 Task: Look for products from Daisy only.
Action: Mouse pressed left at (10, 110)
Screenshot: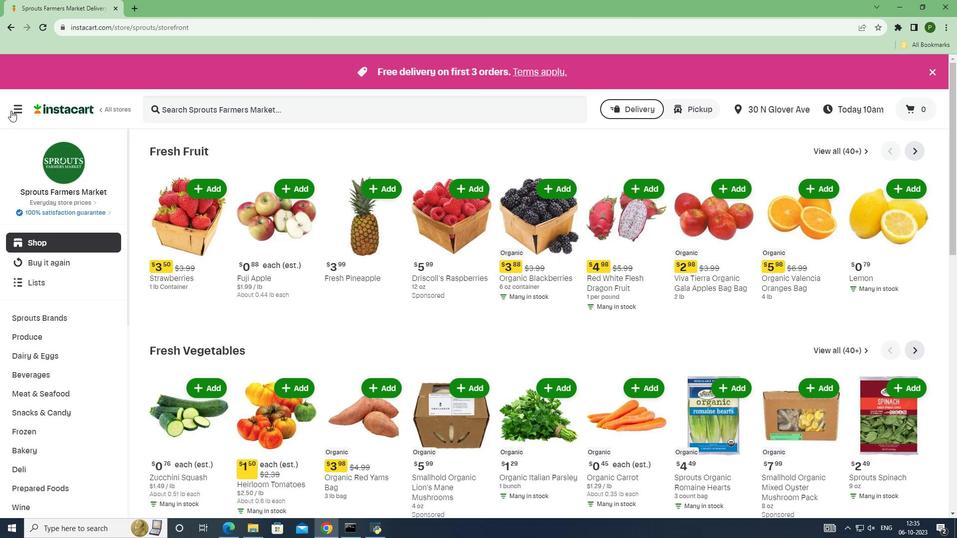 
Action: Mouse moved to (39, 274)
Screenshot: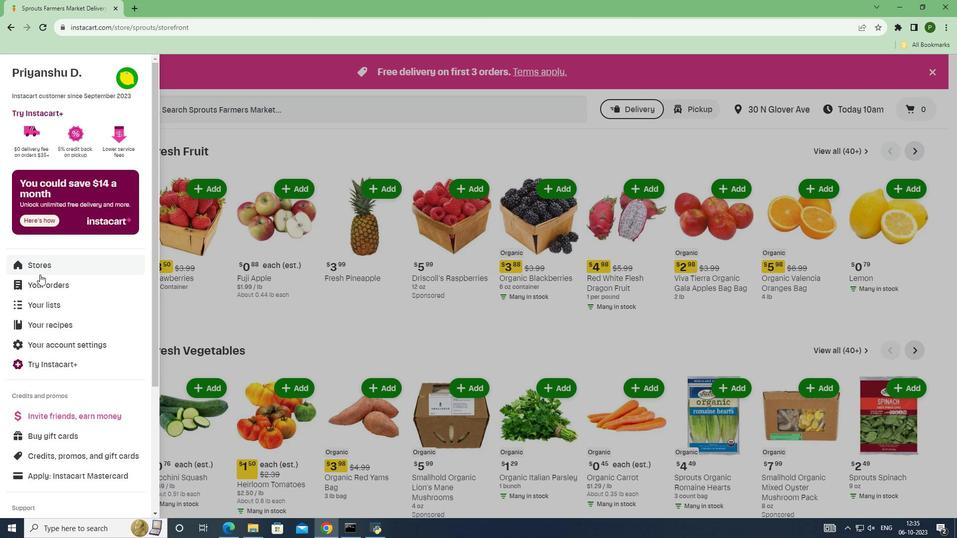 
Action: Mouse pressed left at (39, 274)
Screenshot: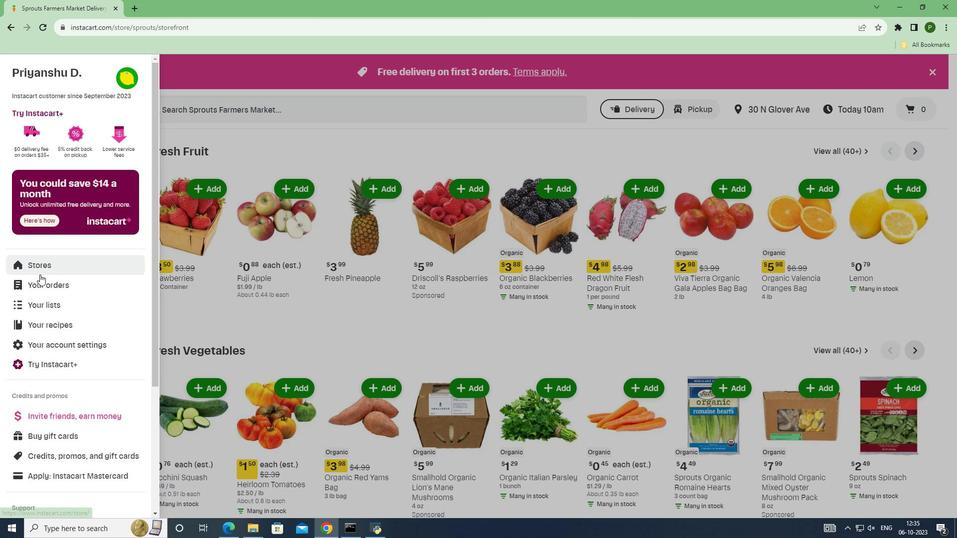 
Action: Mouse moved to (222, 116)
Screenshot: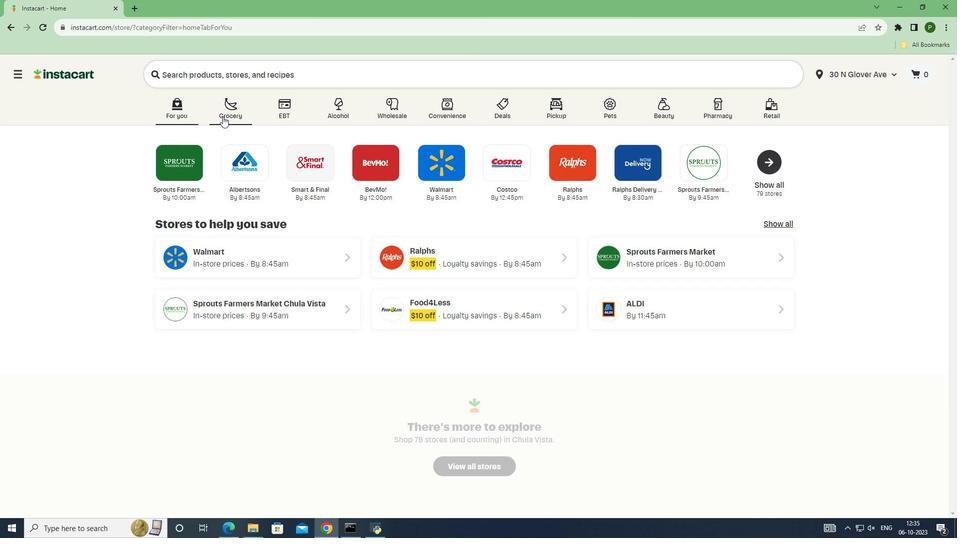 
Action: Mouse pressed left at (222, 116)
Screenshot: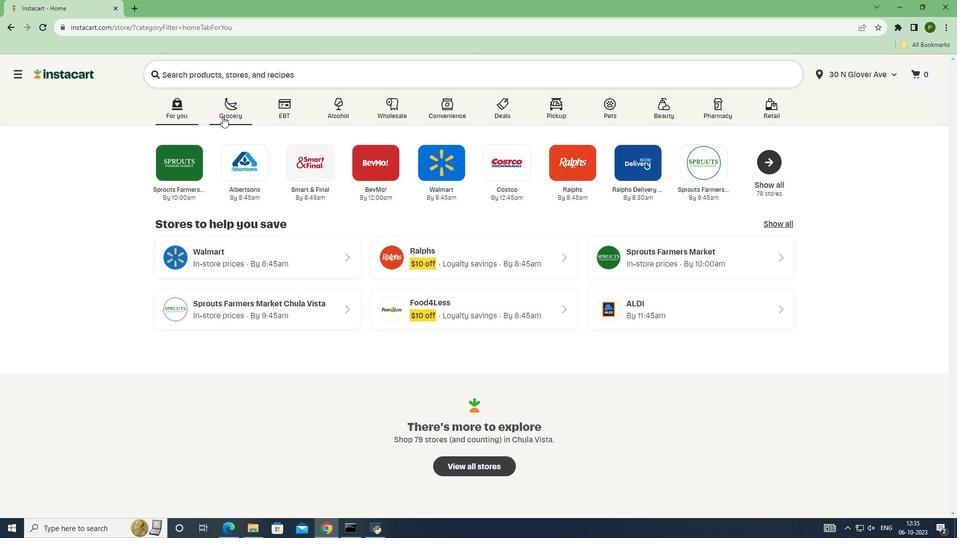 
Action: Mouse moved to (609, 231)
Screenshot: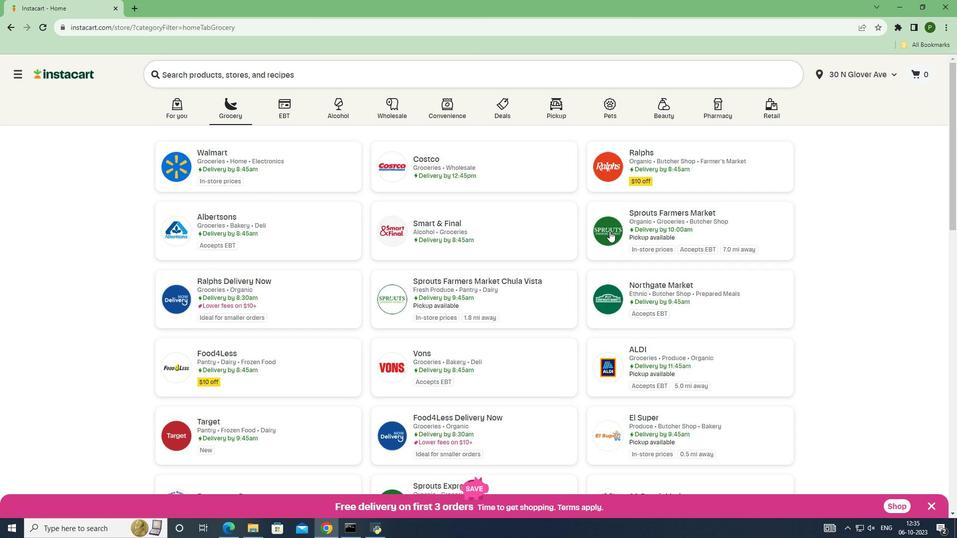 
Action: Mouse pressed left at (609, 231)
Screenshot: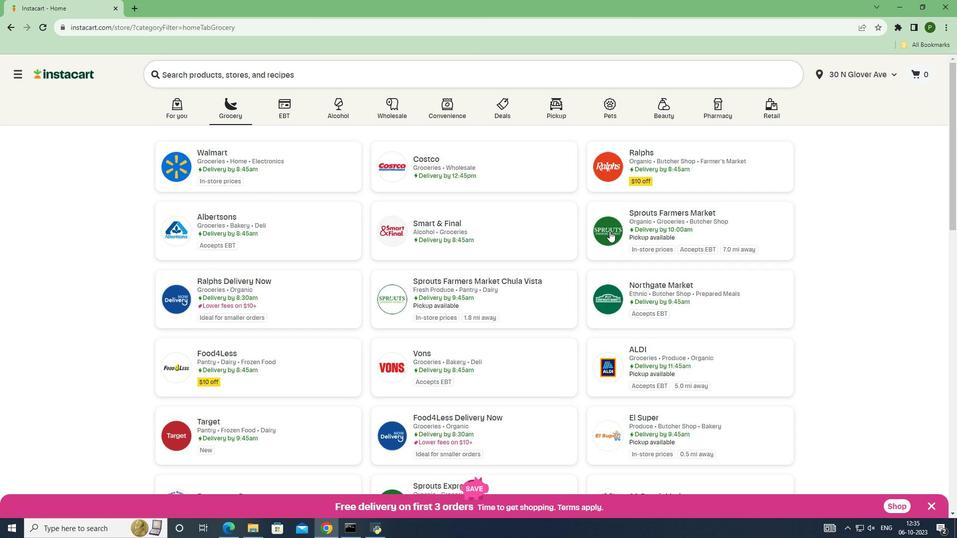 
Action: Mouse moved to (59, 358)
Screenshot: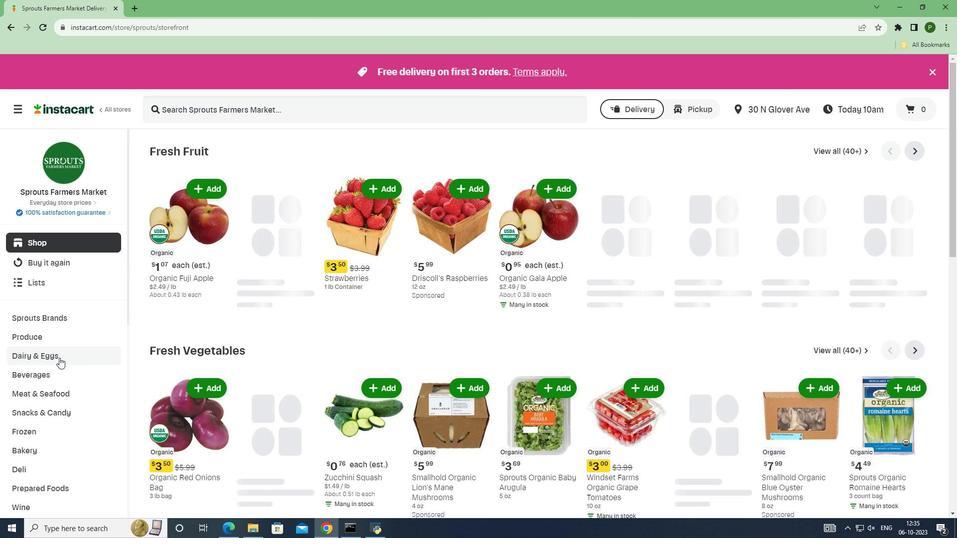 
Action: Mouse pressed left at (59, 358)
Screenshot: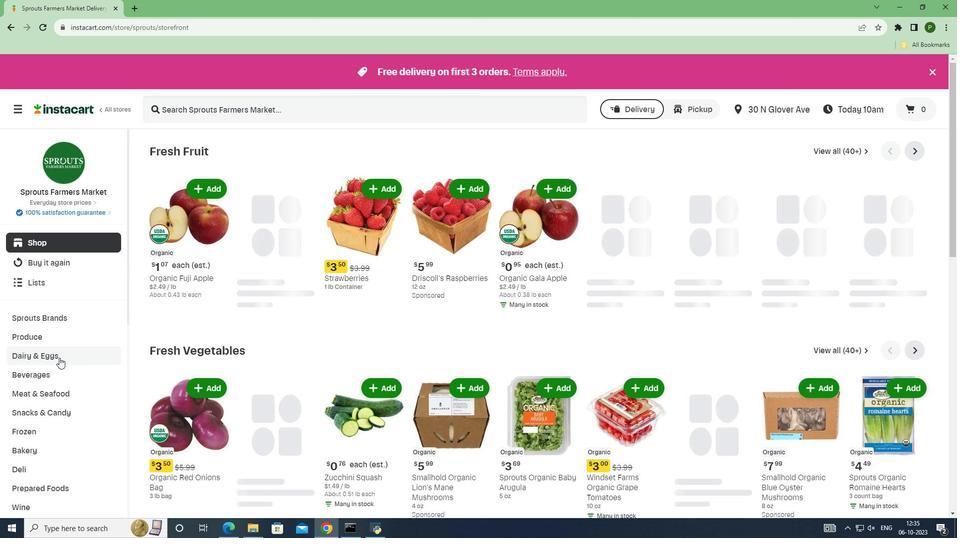 
Action: Mouse moved to (59, 358)
Screenshot: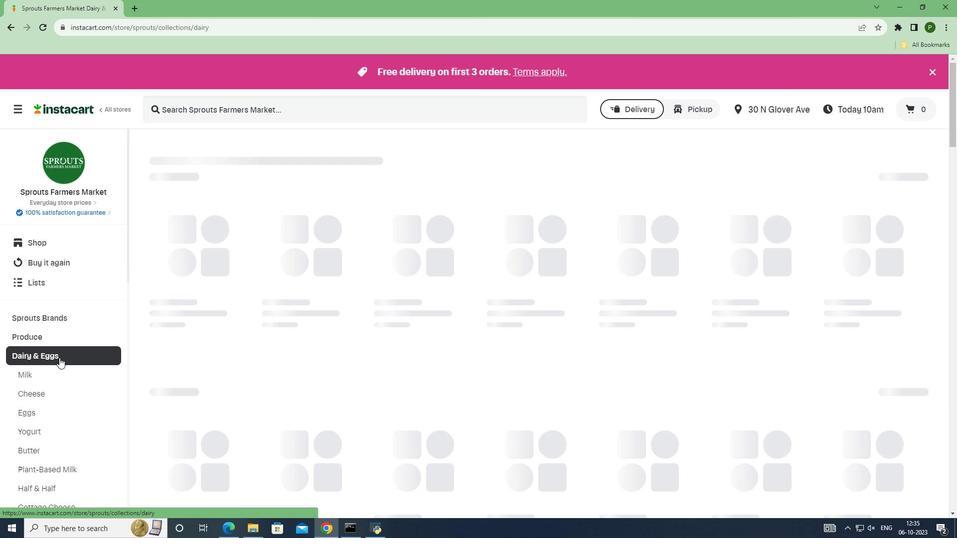 
Action: Mouse scrolled (59, 357) with delta (0, 0)
Screenshot: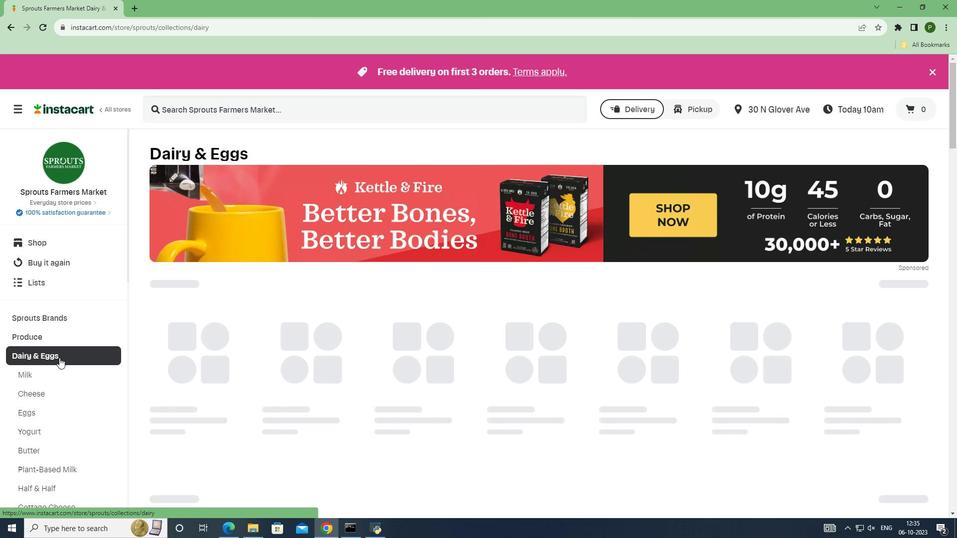 
Action: Mouse moved to (48, 345)
Screenshot: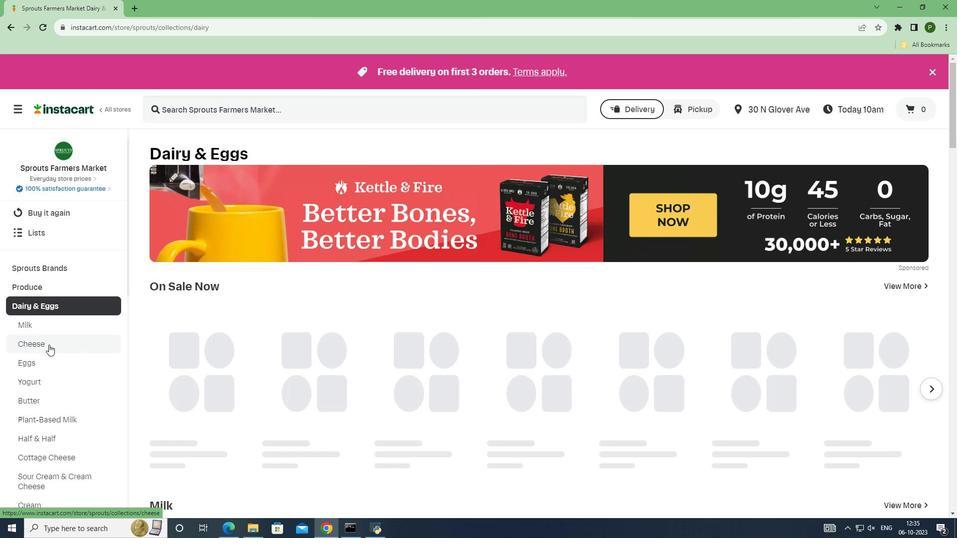 
Action: Mouse pressed left at (48, 345)
Screenshot: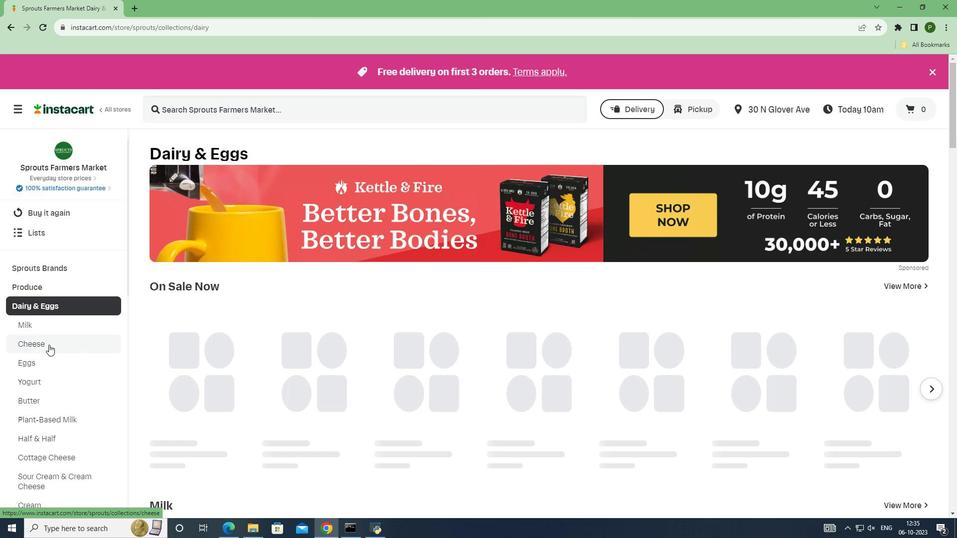 
Action: Mouse moved to (308, 350)
Screenshot: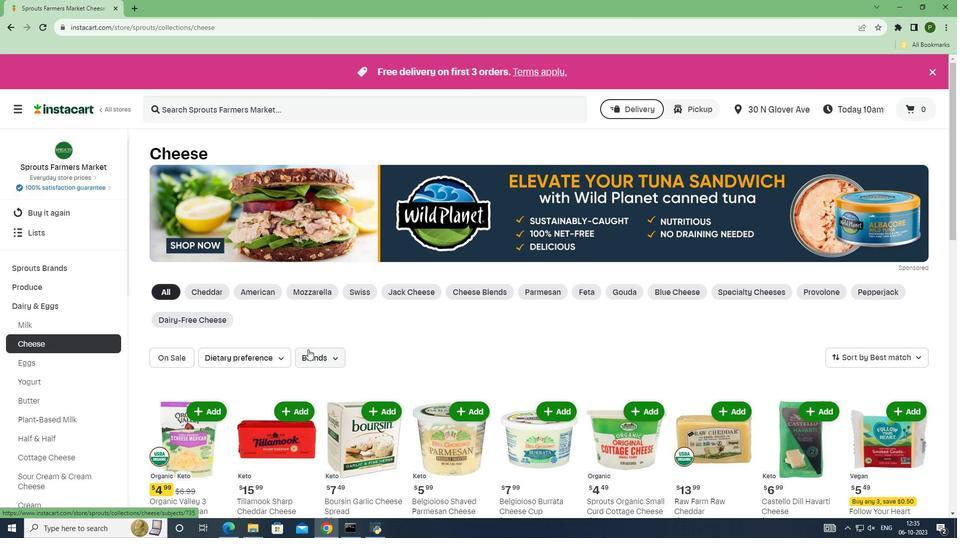 
Action: Mouse pressed left at (308, 350)
Screenshot: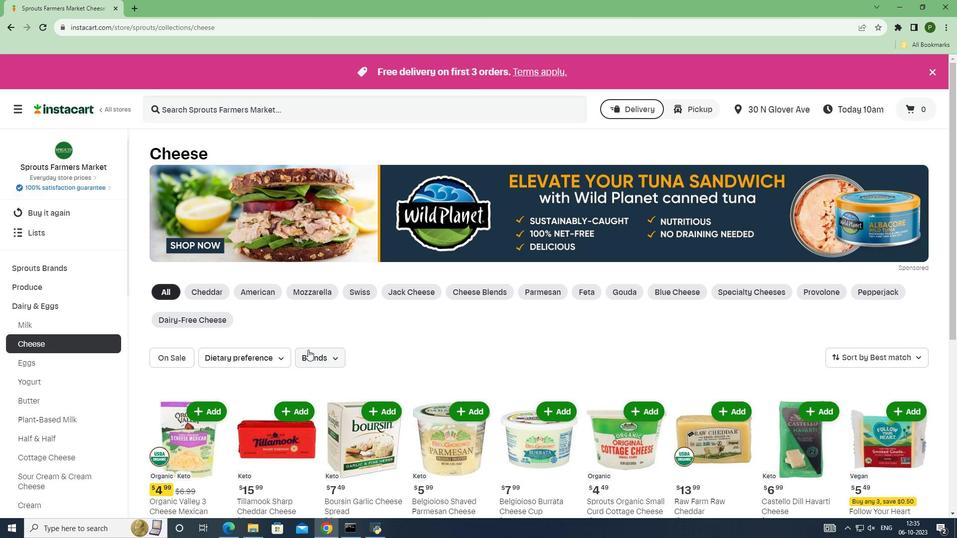 
Action: Mouse scrolled (308, 349) with delta (0, 0)
Screenshot: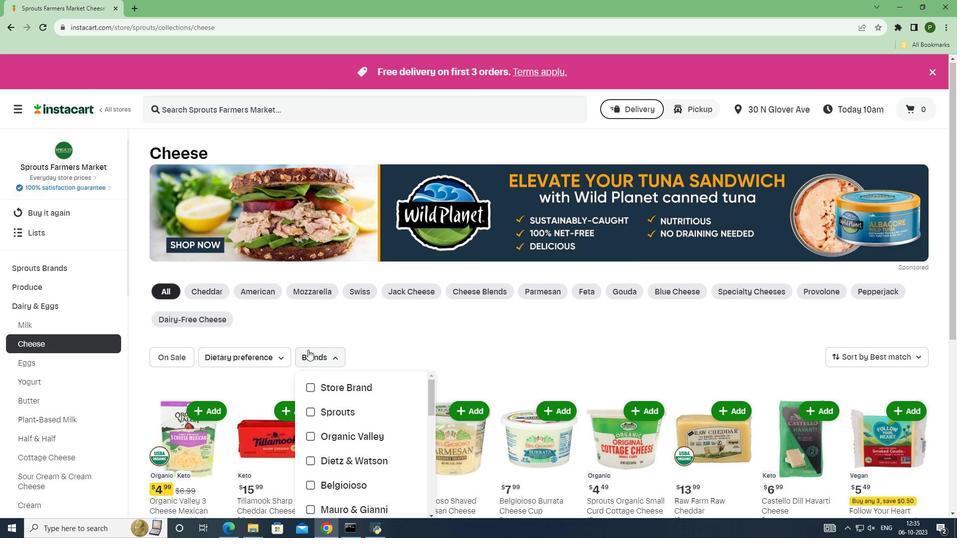
Action: Mouse scrolled (308, 349) with delta (0, 0)
Screenshot: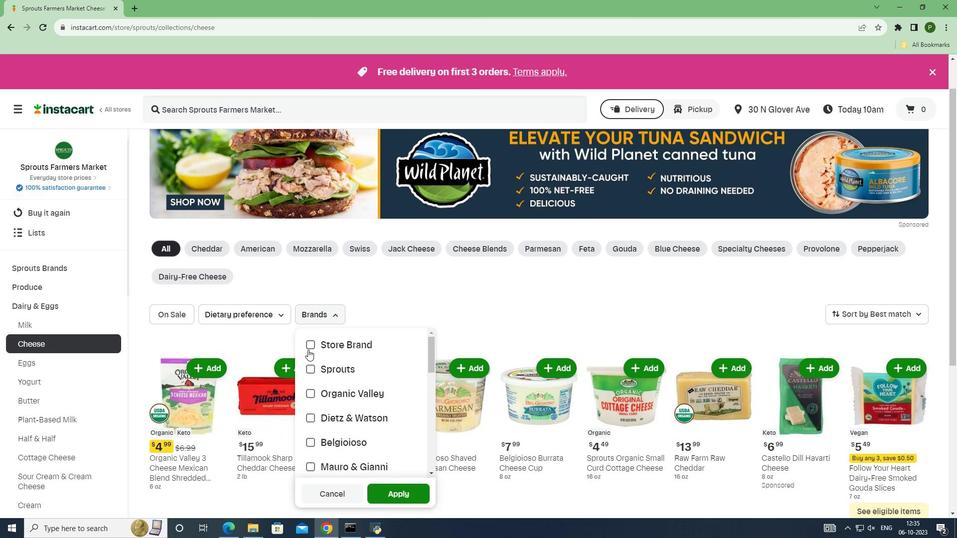 
Action: Mouse moved to (332, 343)
Screenshot: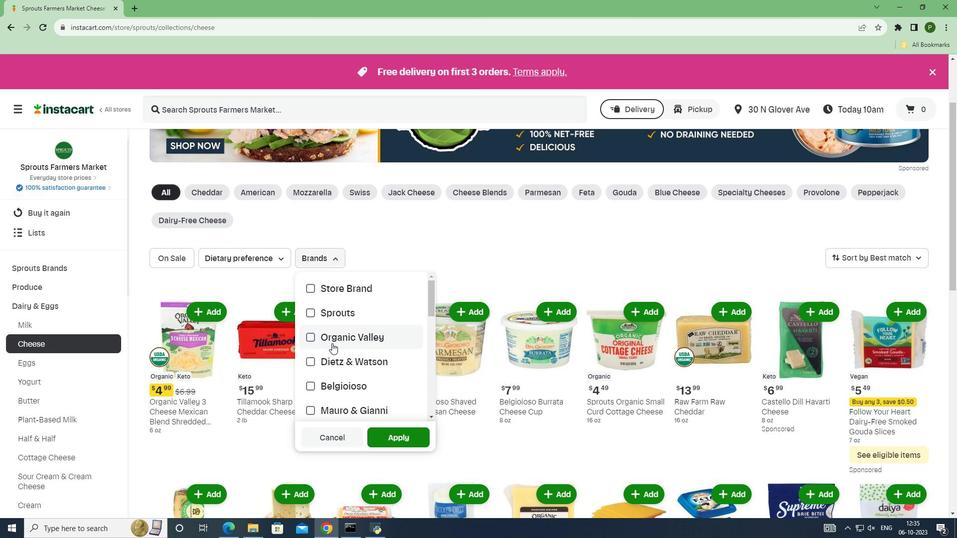 
Action: Mouse scrolled (332, 343) with delta (0, 0)
Screenshot: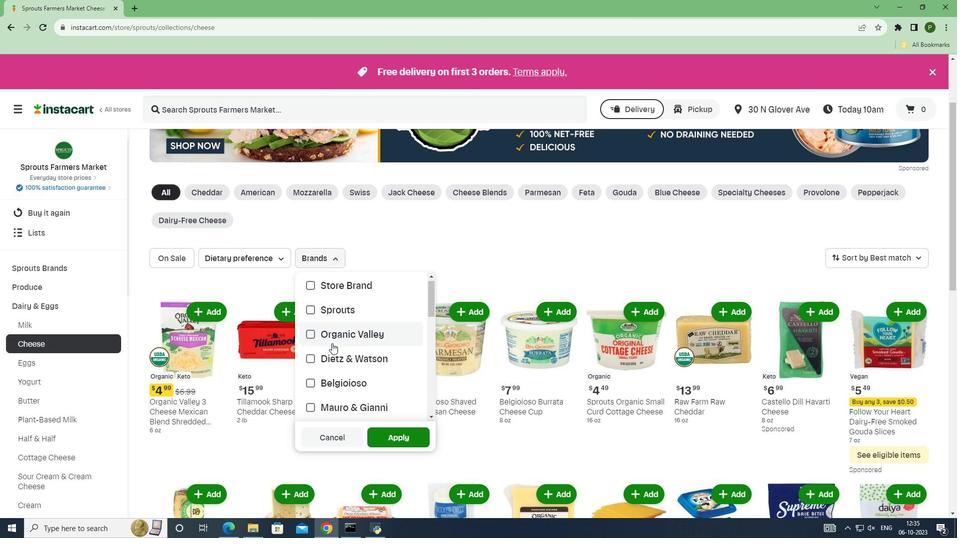 
Action: Mouse scrolled (332, 343) with delta (0, 0)
Screenshot: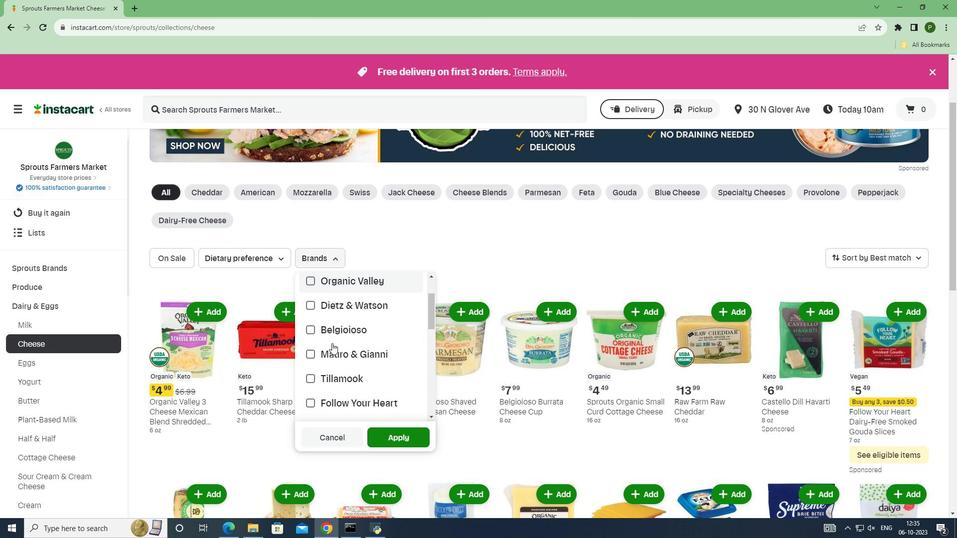 
Action: Mouse scrolled (332, 343) with delta (0, 0)
Screenshot: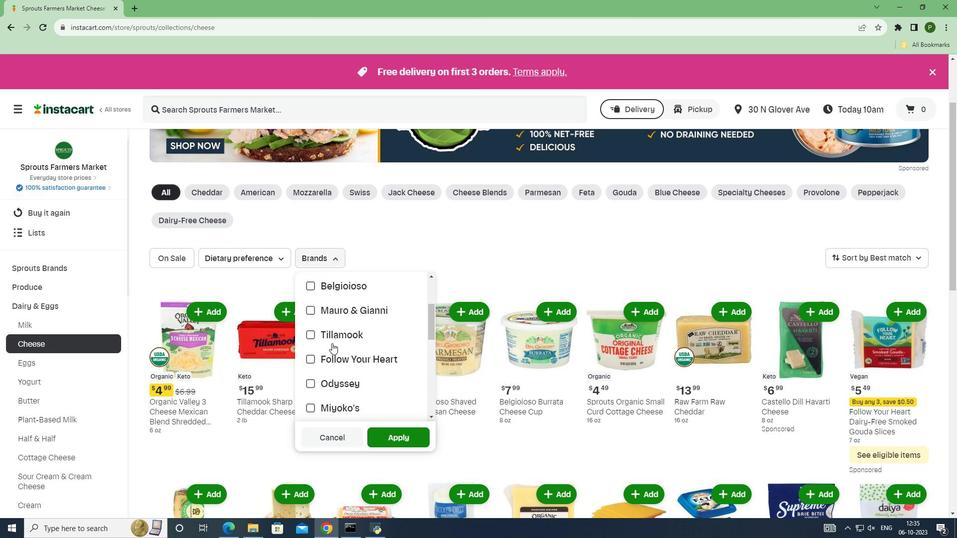 
Action: Mouse scrolled (332, 343) with delta (0, 0)
Screenshot: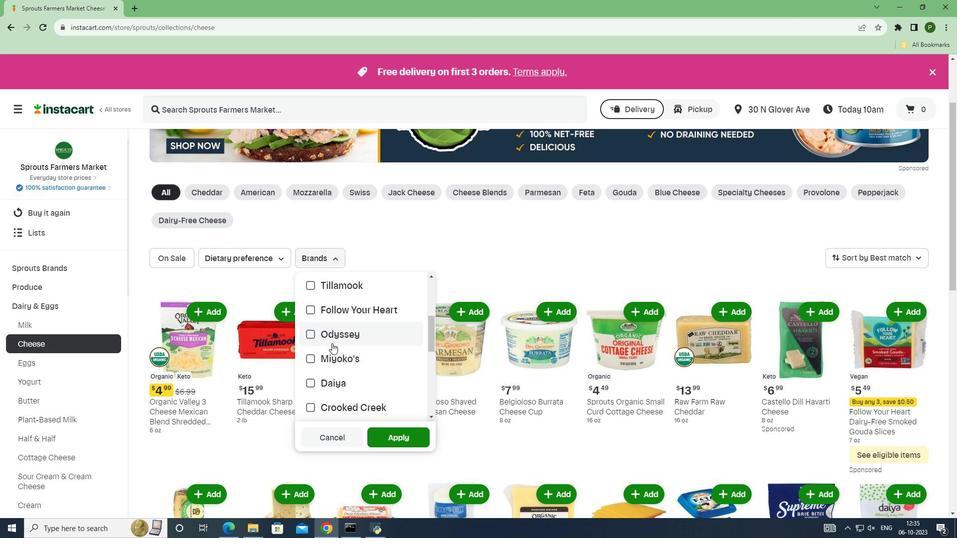 
Action: Mouse moved to (333, 340)
Screenshot: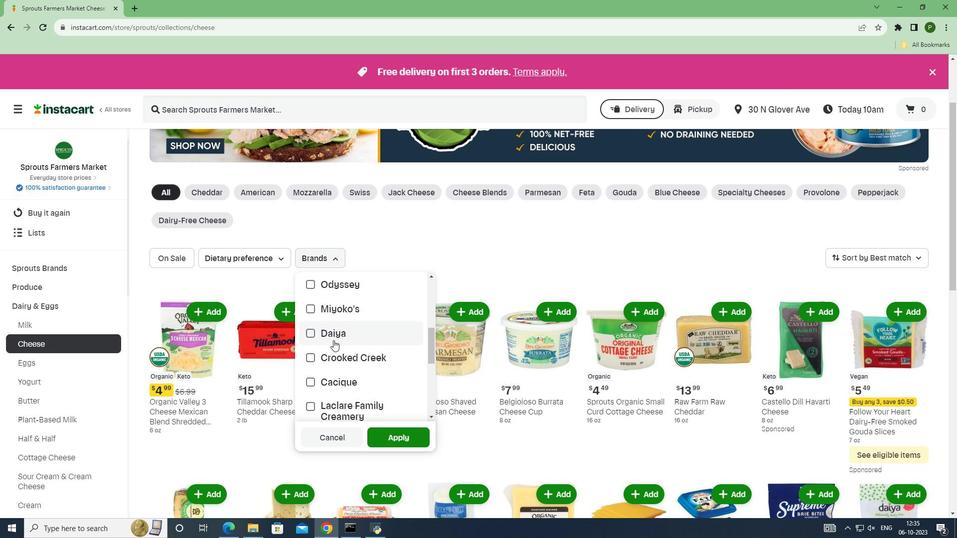 
Action: Mouse scrolled (333, 340) with delta (0, 0)
Screenshot: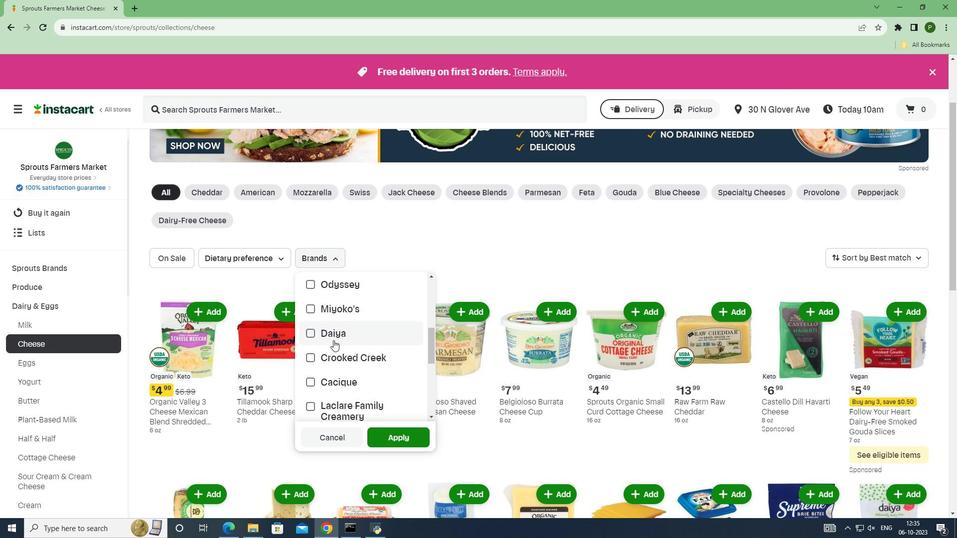 
Action: Mouse scrolled (333, 340) with delta (0, 0)
Screenshot: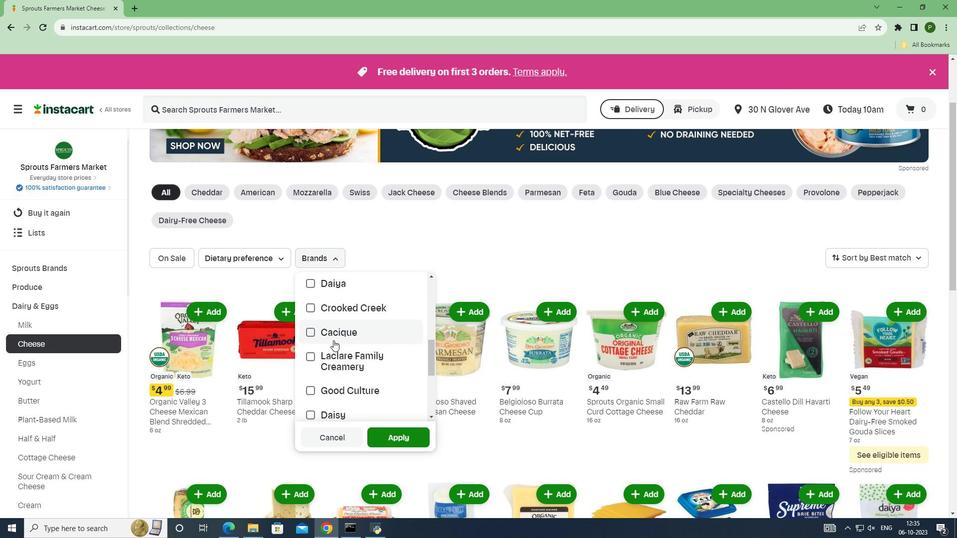 
Action: Mouse scrolled (333, 340) with delta (0, 0)
Screenshot: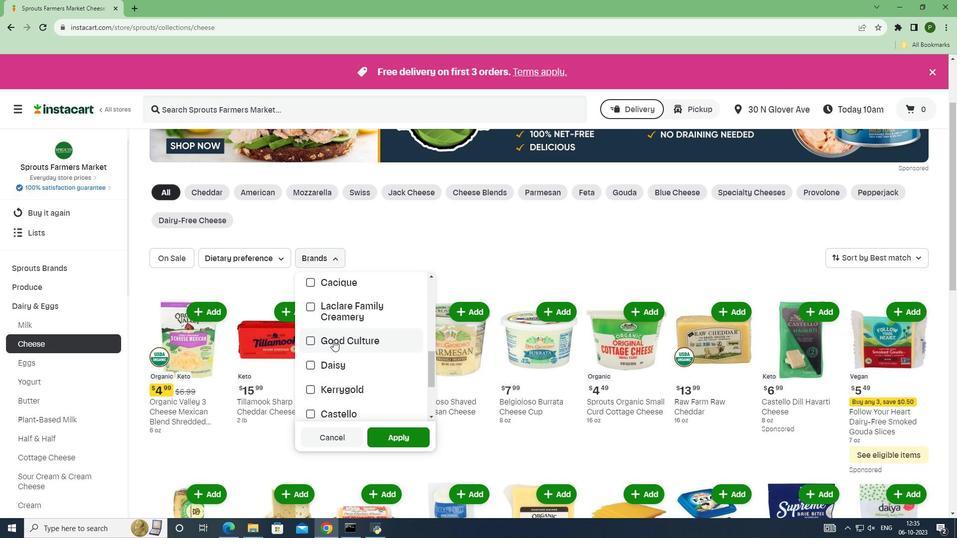 
Action: Mouse moved to (328, 318)
Screenshot: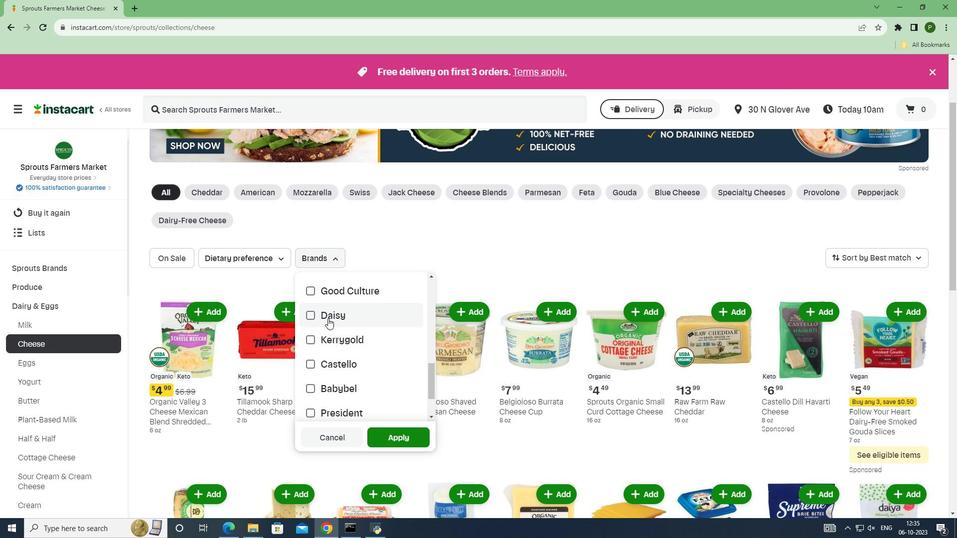
Action: Mouse pressed left at (328, 318)
Screenshot: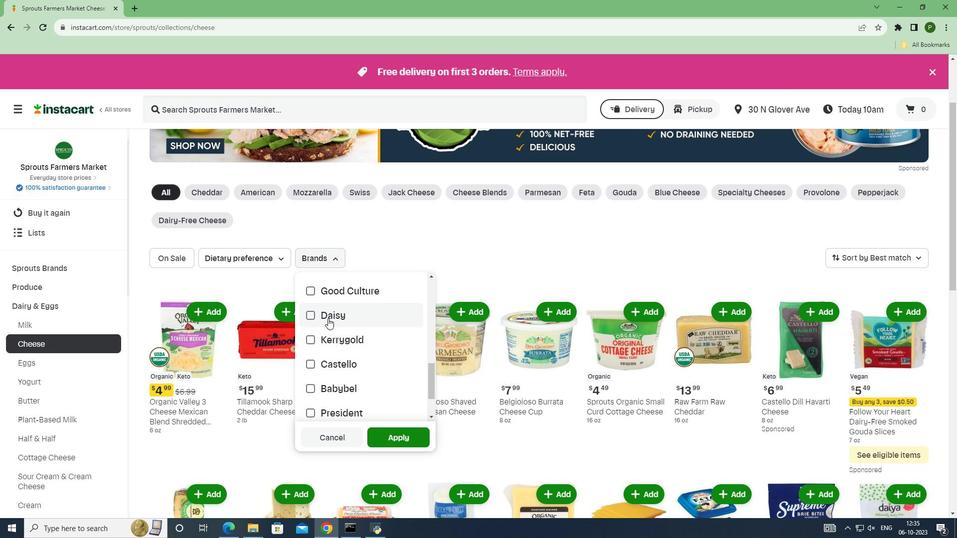 
Action: Mouse moved to (380, 434)
Screenshot: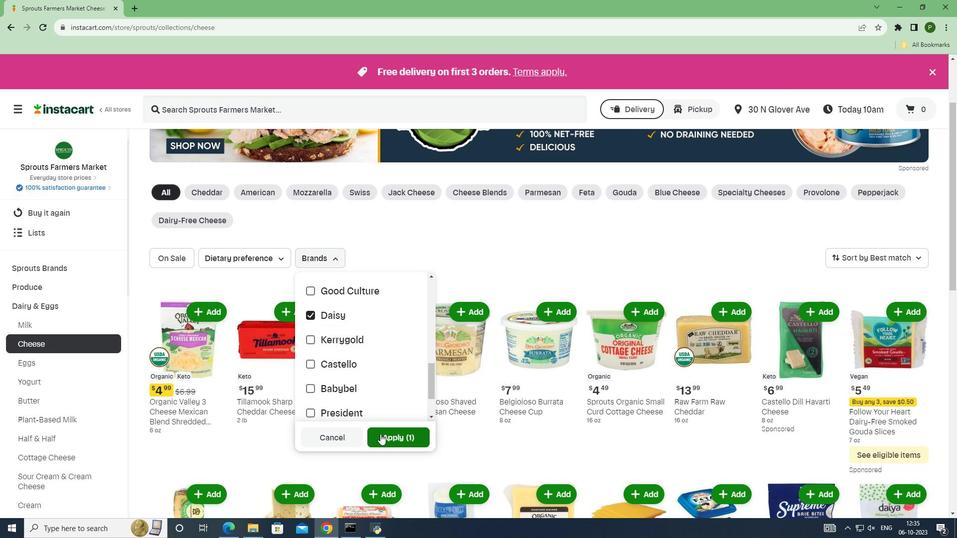 
Action: Mouse pressed left at (380, 434)
Screenshot: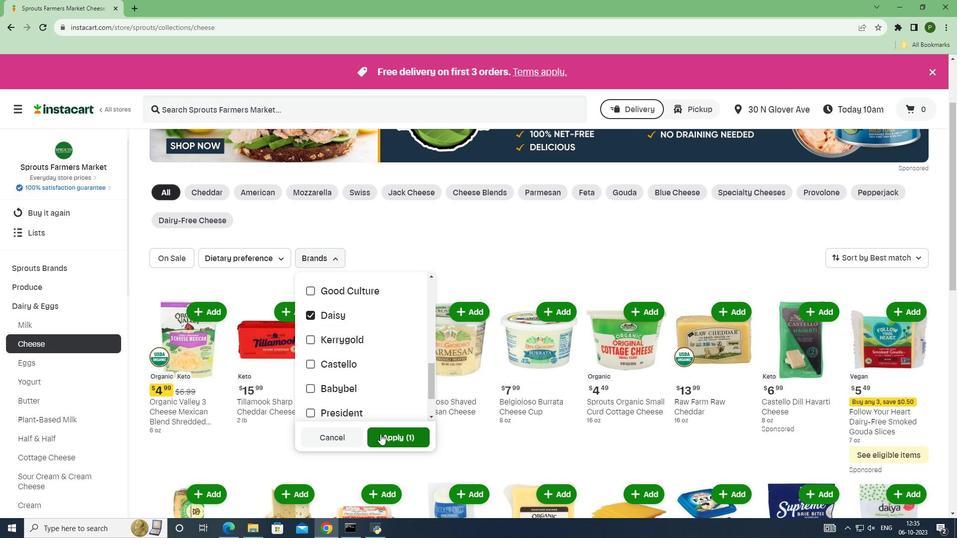 
Action: Mouse moved to (454, 411)
Screenshot: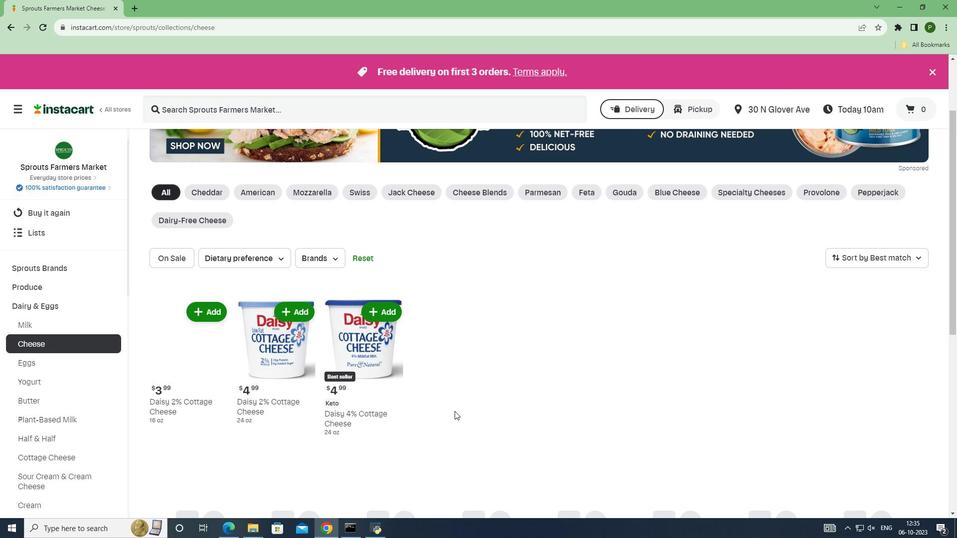 
